 Task: Enable or disable Chrome's password manager.
Action: Mouse moved to (990, 30)
Screenshot: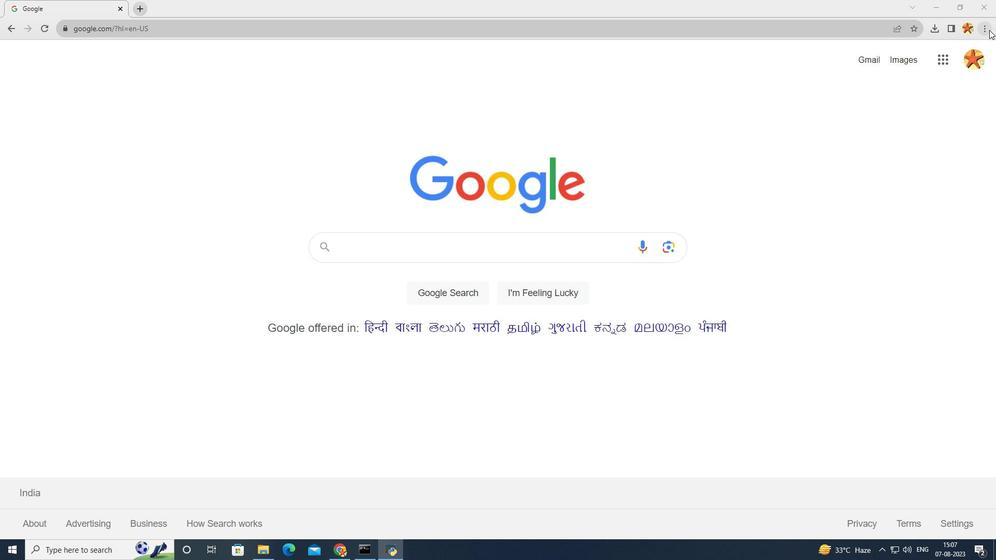 
Action: Mouse pressed left at (990, 30)
Screenshot: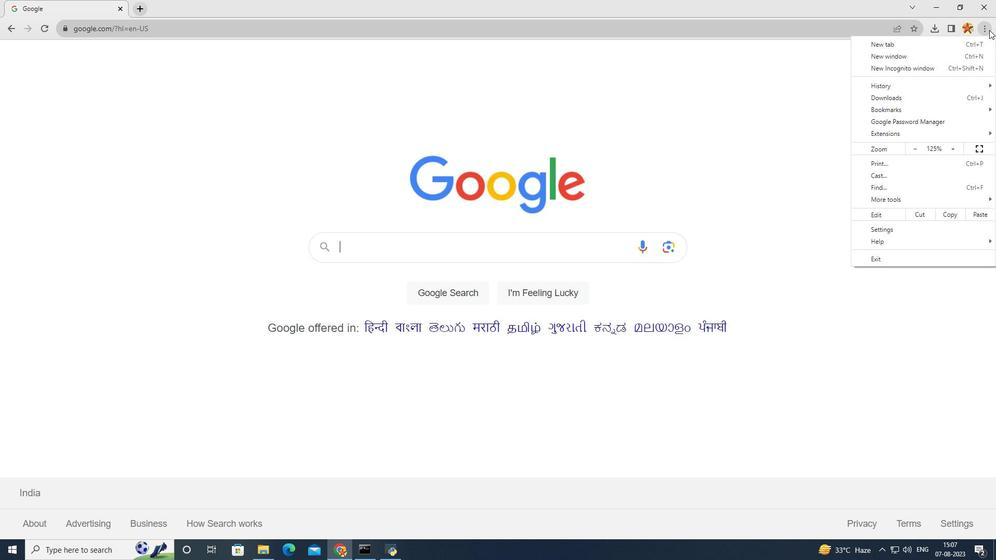
Action: Mouse moved to (938, 123)
Screenshot: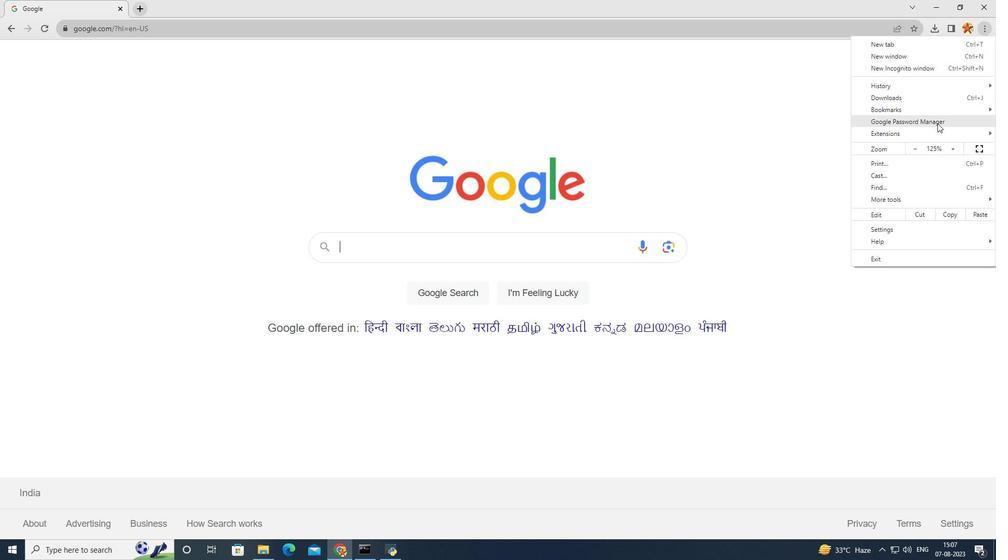 
Action: Mouse pressed left at (938, 123)
Screenshot: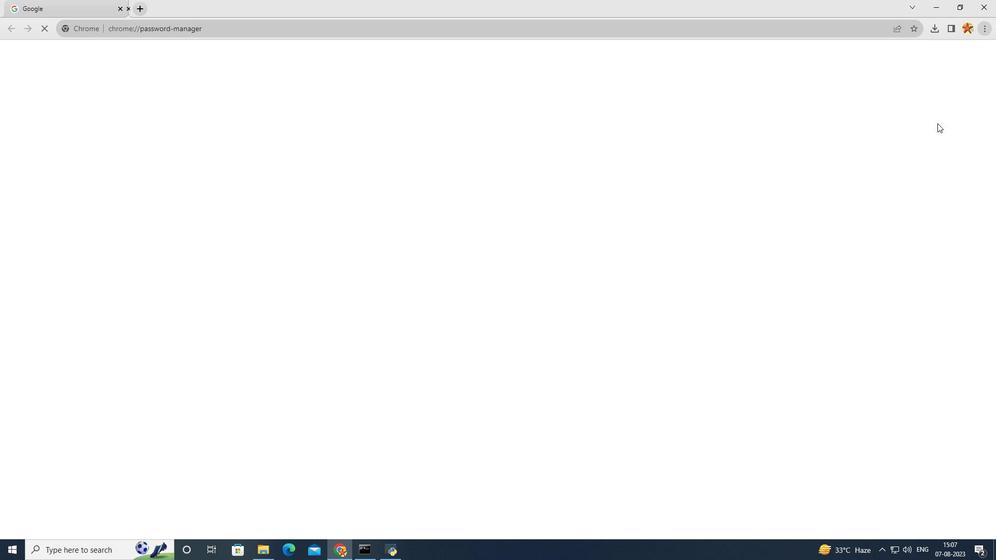 
Action: Mouse moved to (87, 143)
Screenshot: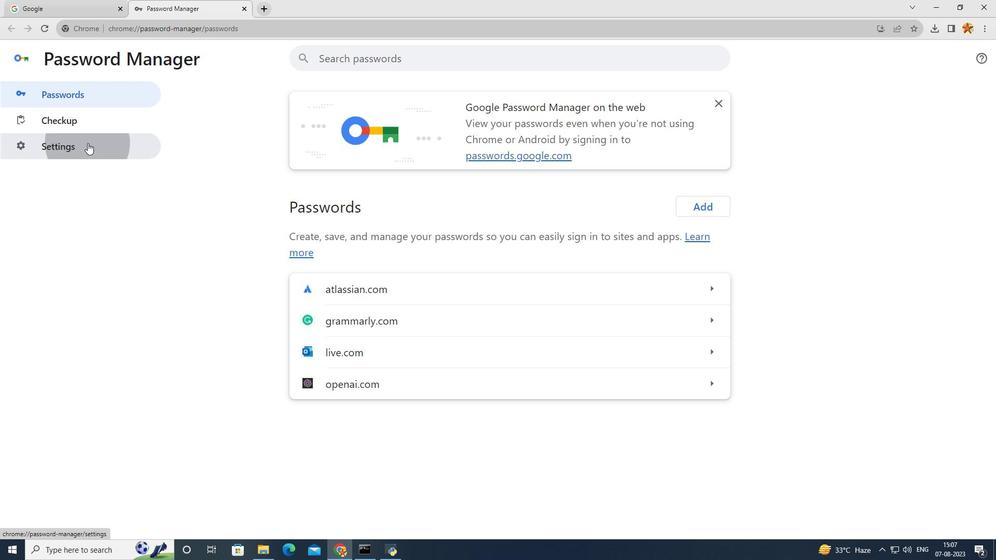
Action: Mouse pressed left at (87, 143)
Screenshot: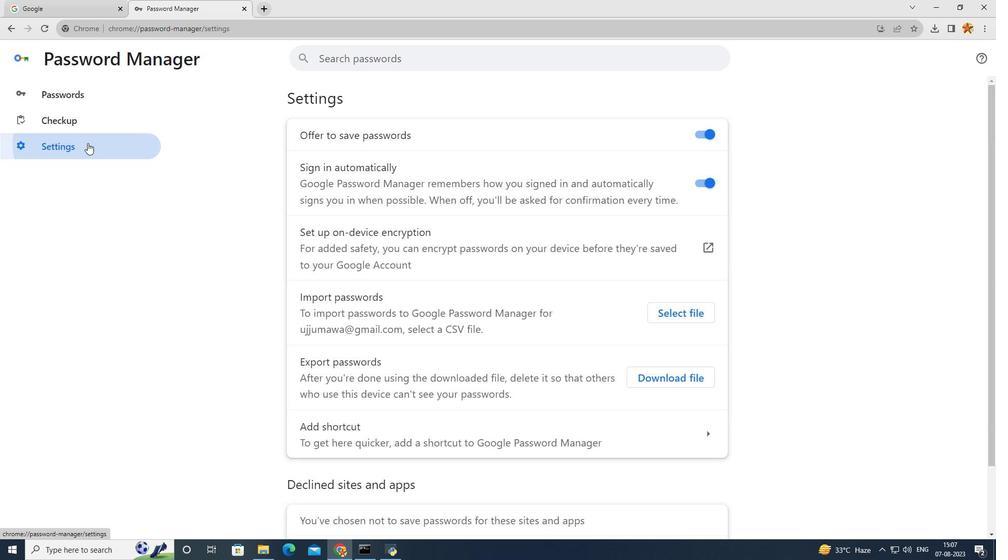 
Action: Mouse moved to (708, 133)
Screenshot: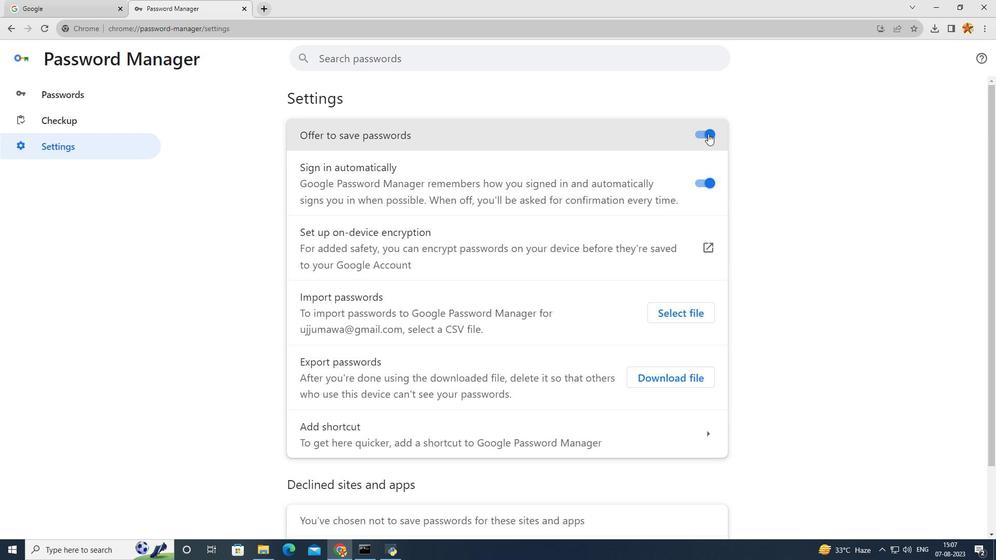 
Action: Mouse pressed left at (708, 133)
Screenshot: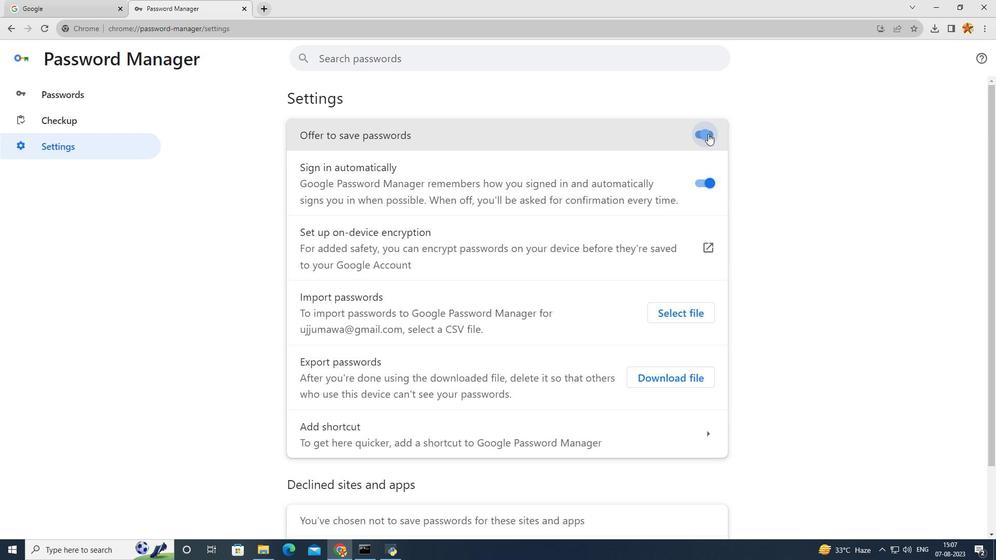 
Action: Mouse moved to (471, 241)
Screenshot: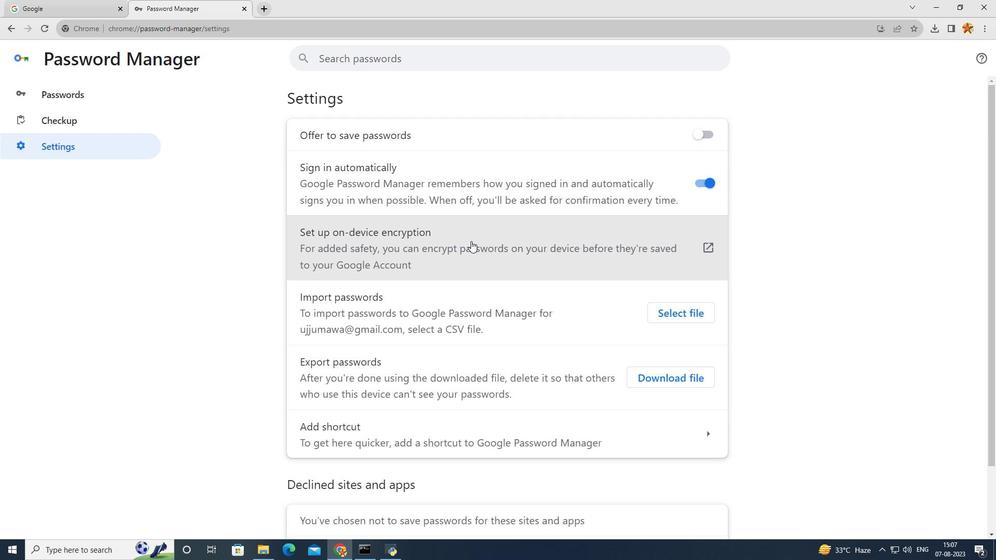 
Action: Mouse scrolled (471, 240) with delta (0, 0)
Screenshot: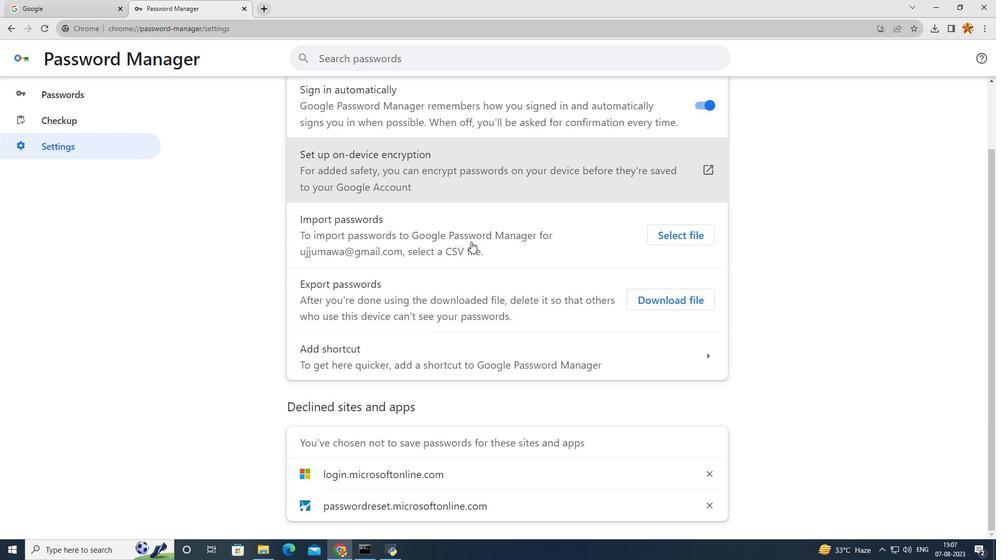 
Action: Mouse scrolled (471, 240) with delta (0, 0)
Screenshot: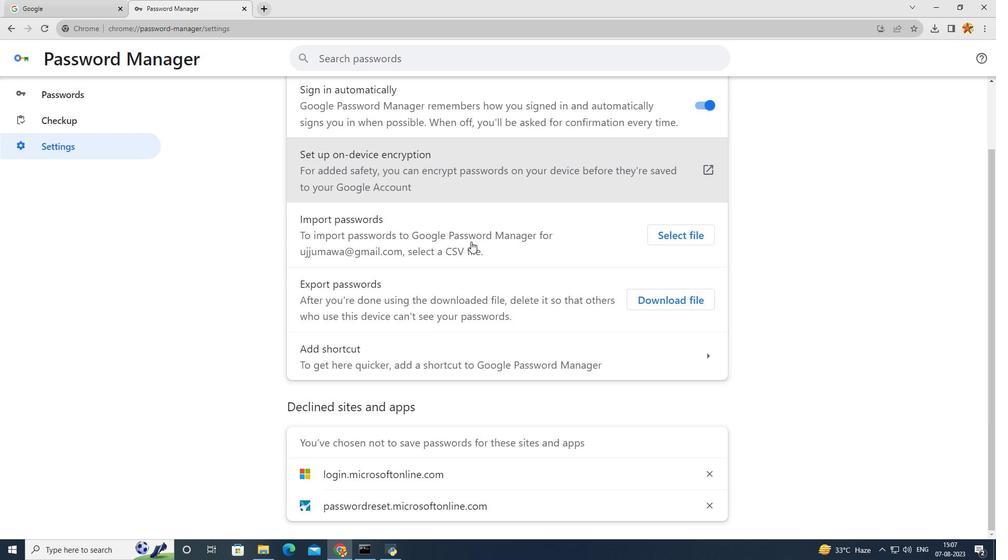 
Action: Mouse scrolled (471, 240) with delta (0, 0)
Screenshot: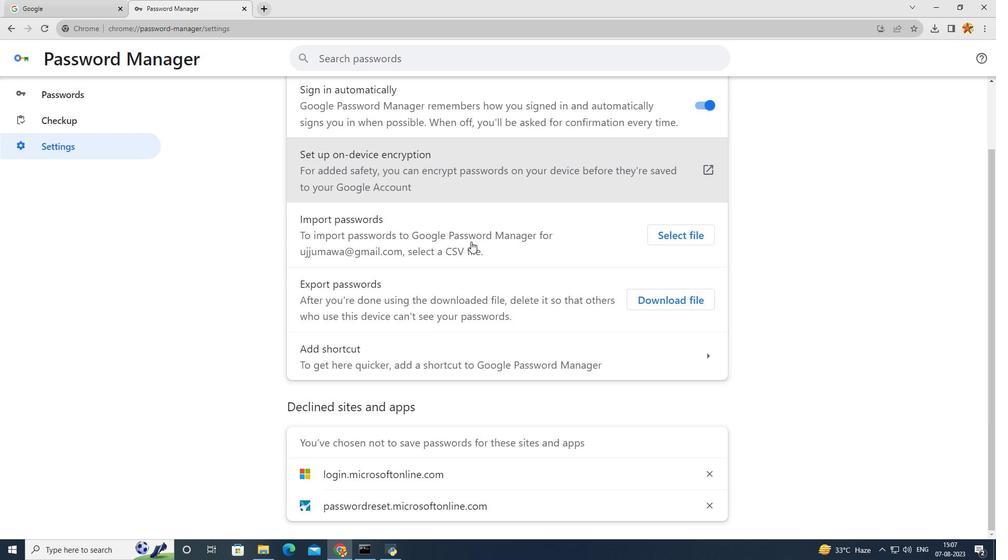 
Action: Mouse scrolled (471, 240) with delta (0, 0)
Screenshot: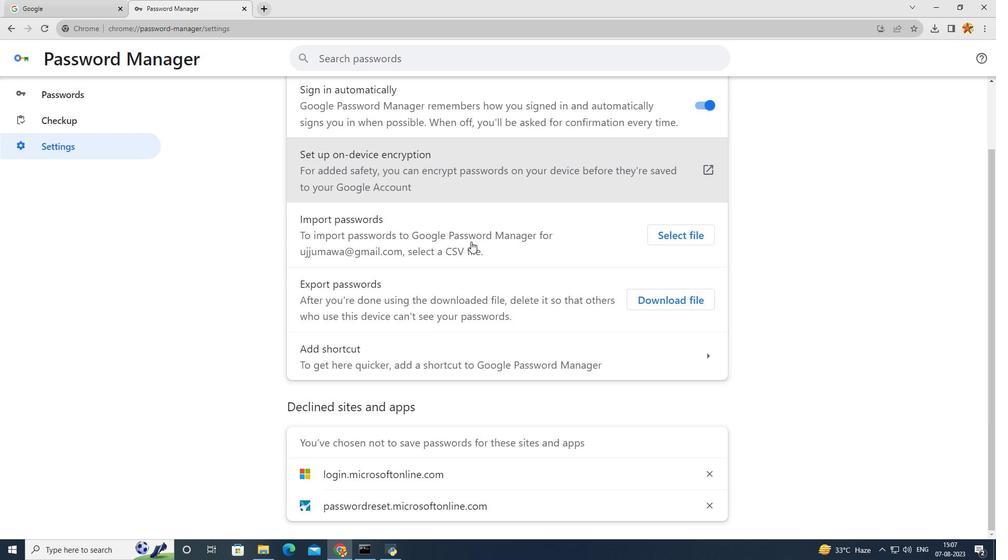 
Action: Mouse scrolled (471, 240) with delta (0, 0)
Screenshot: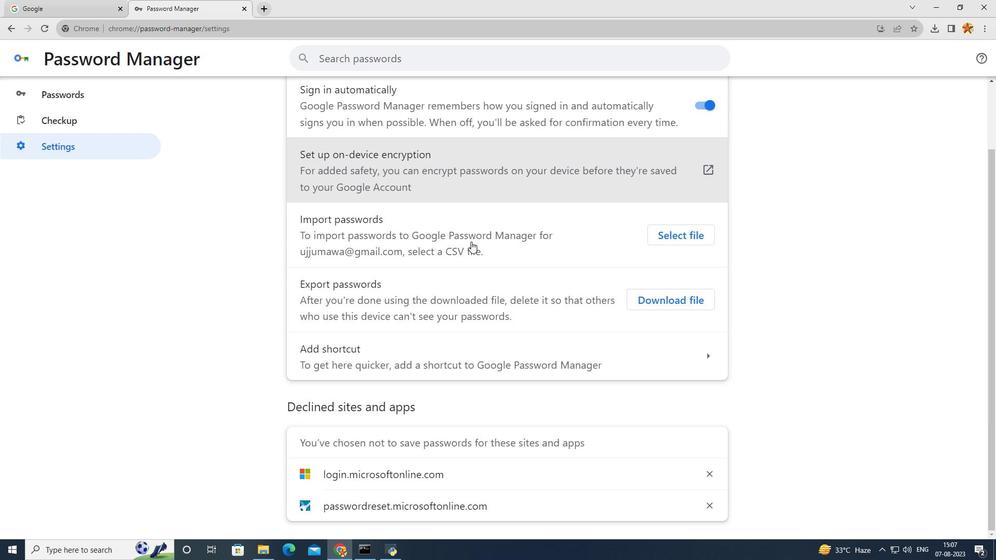 
Action: Mouse moved to (471, 241)
Screenshot: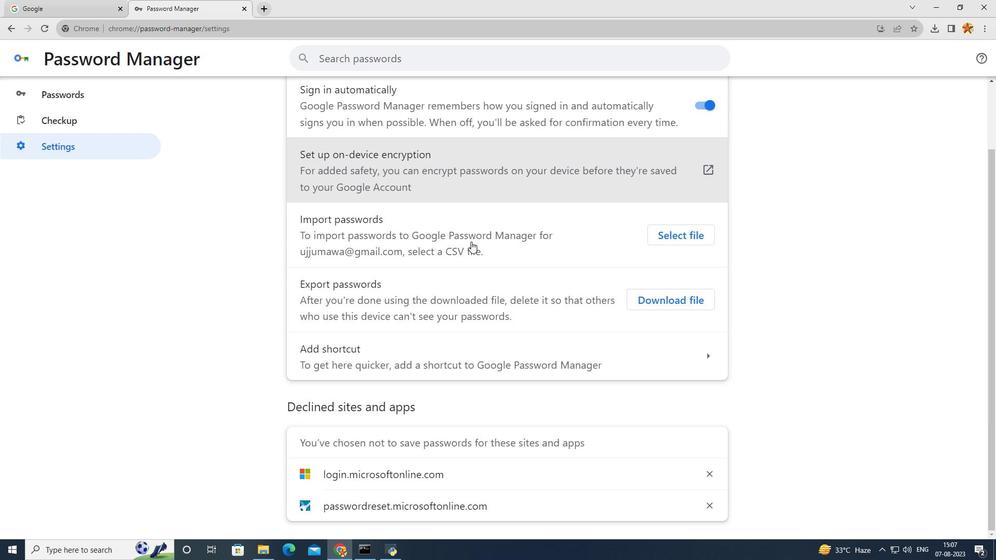 
Action: Mouse scrolled (471, 241) with delta (0, 0)
Screenshot: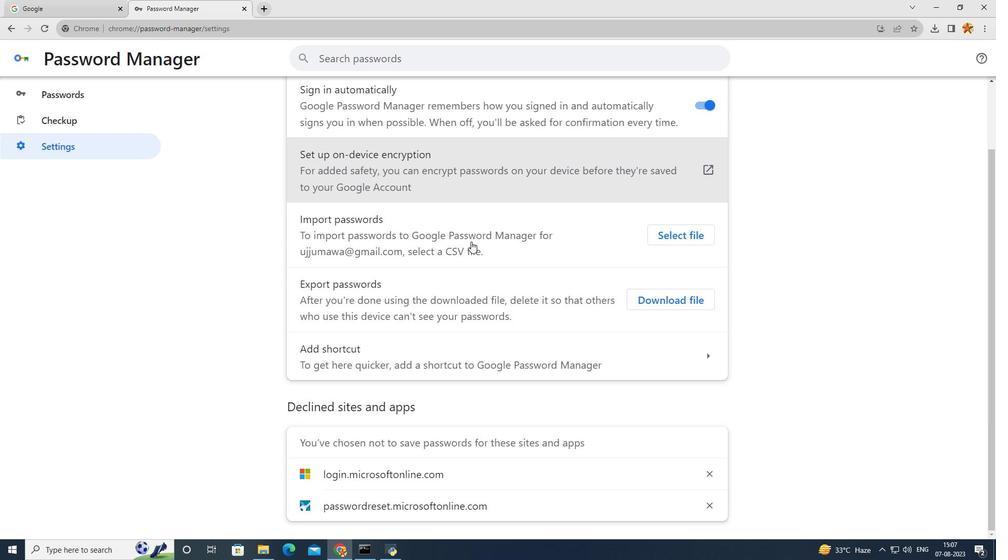 
Action: Mouse scrolled (471, 241) with delta (0, 0)
Screenshot: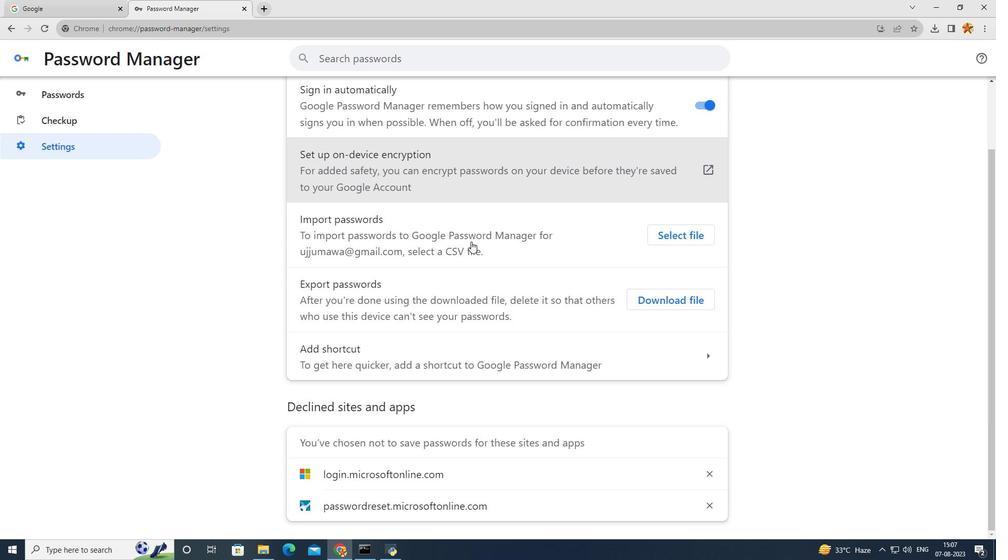 
Action: Mouse moved to (484, 413)
Screenshot: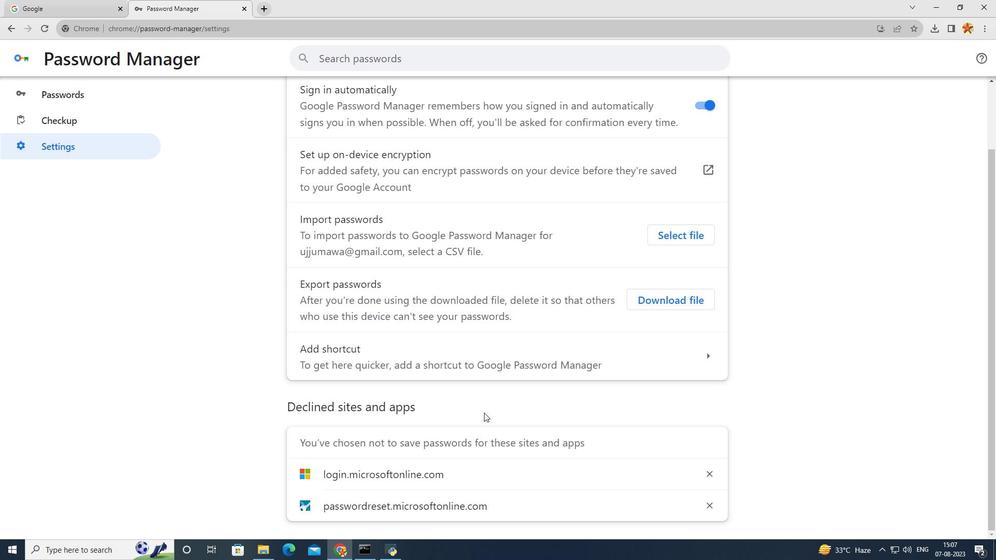 
Action: Mouse scrolled (484, 413) with delta (0, 0)
Screenshot: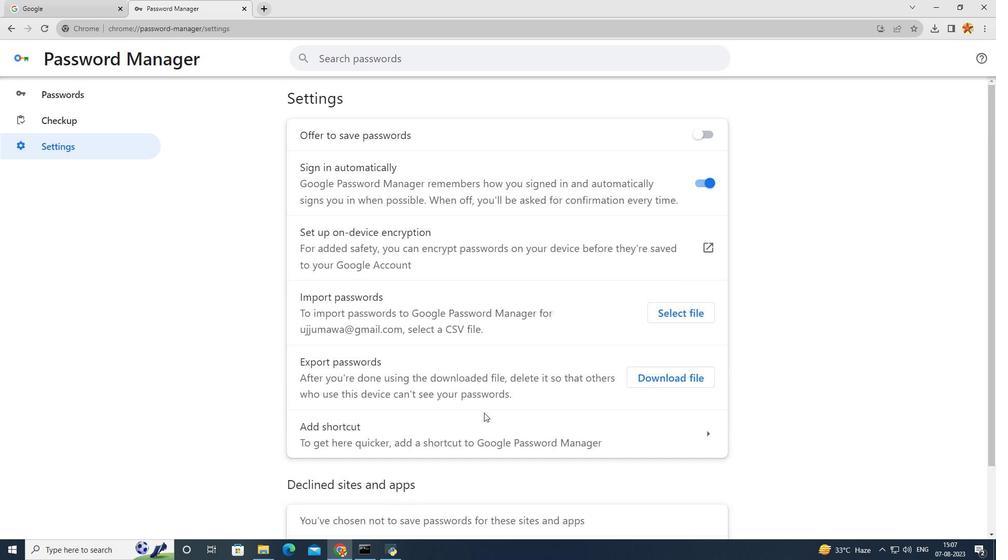 
Action: Mouse scrolled (484, 413) with delta (0, 0)
Screenshot: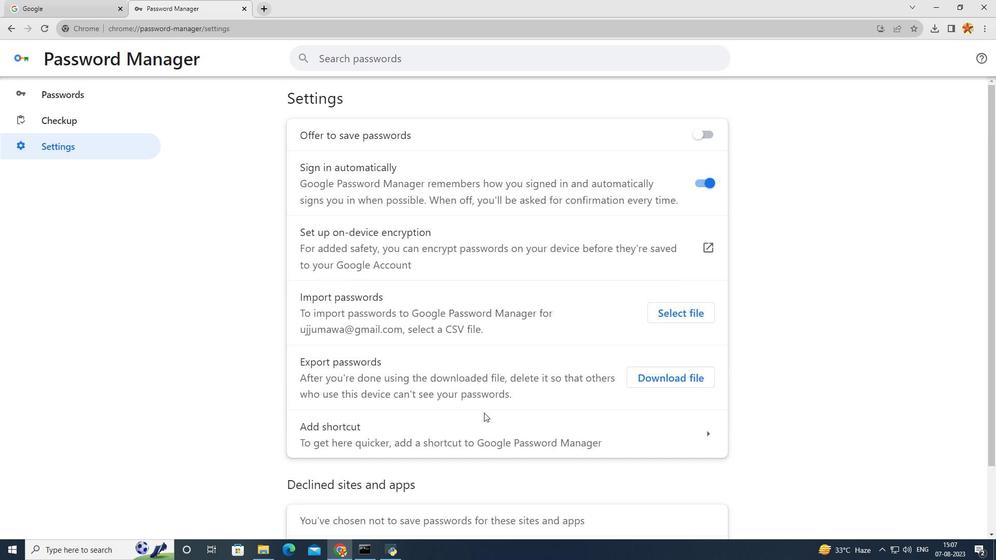 
Action: Mouse scrolled (484, 413) with delta (0, 0)
Screenshot: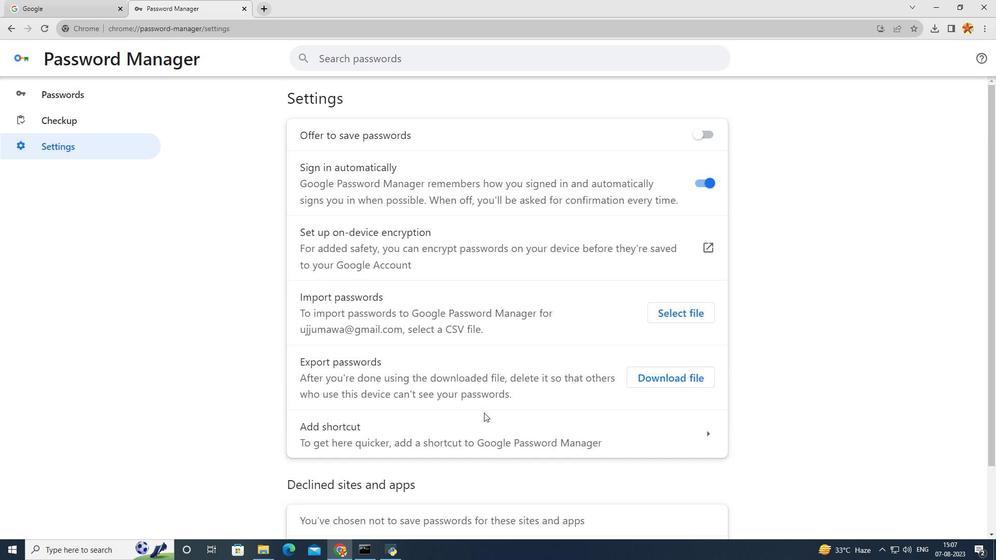 
Action: Mouse moved to (716, 139)
Screenshot: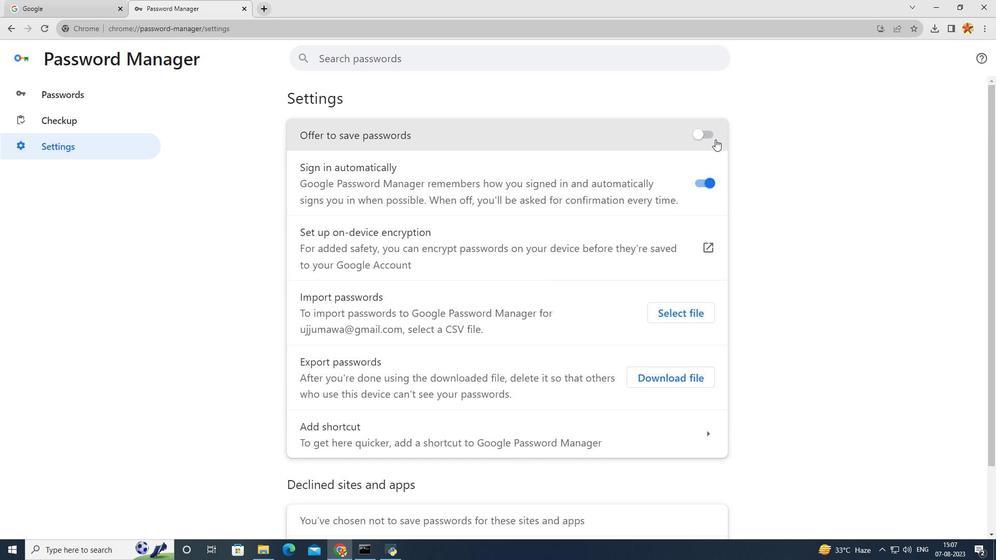 
Action: Mouse pressed left at (716, 139)
Screenshot: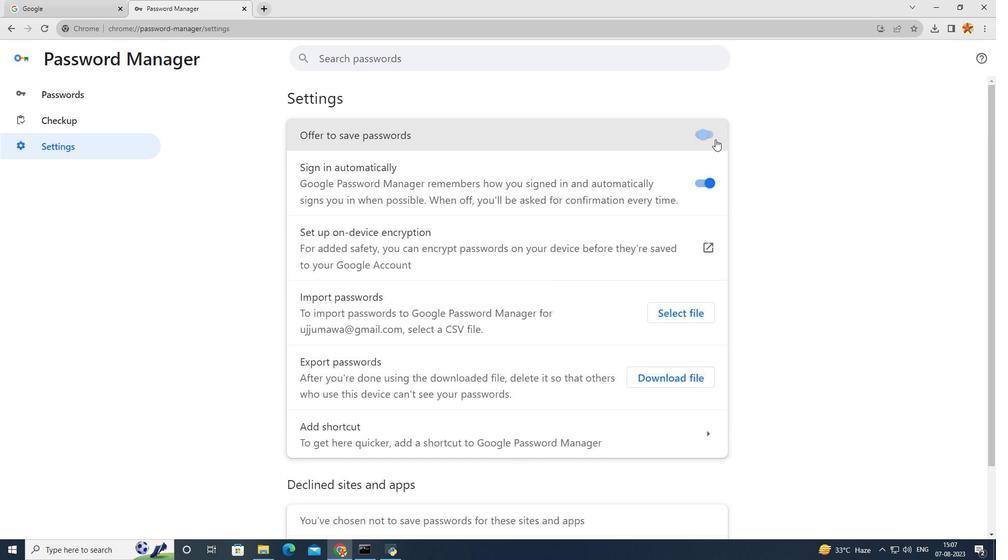 
Action: Mouse moved to (823, 276)
Screenshot: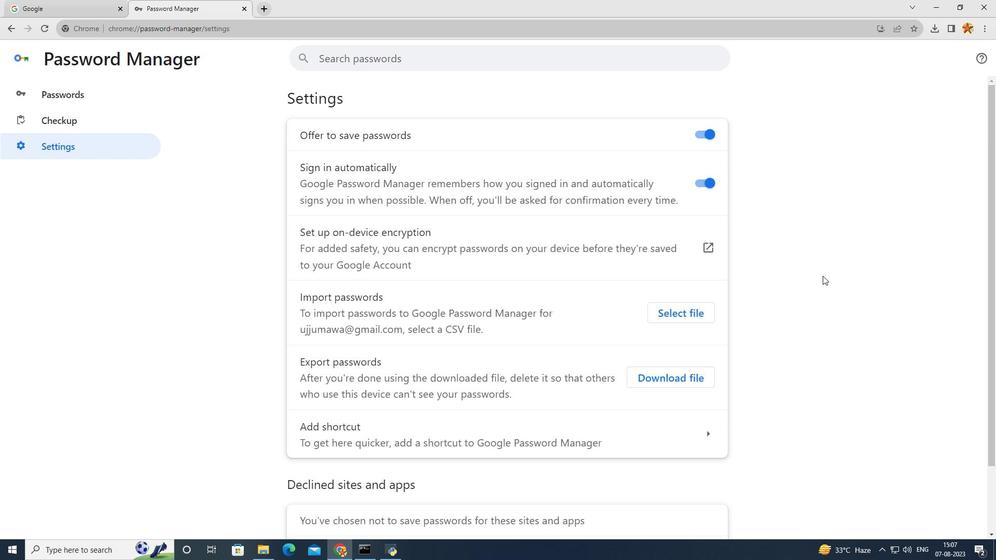 
Action: Mouse pressed left at (823, 276)
Screenshot: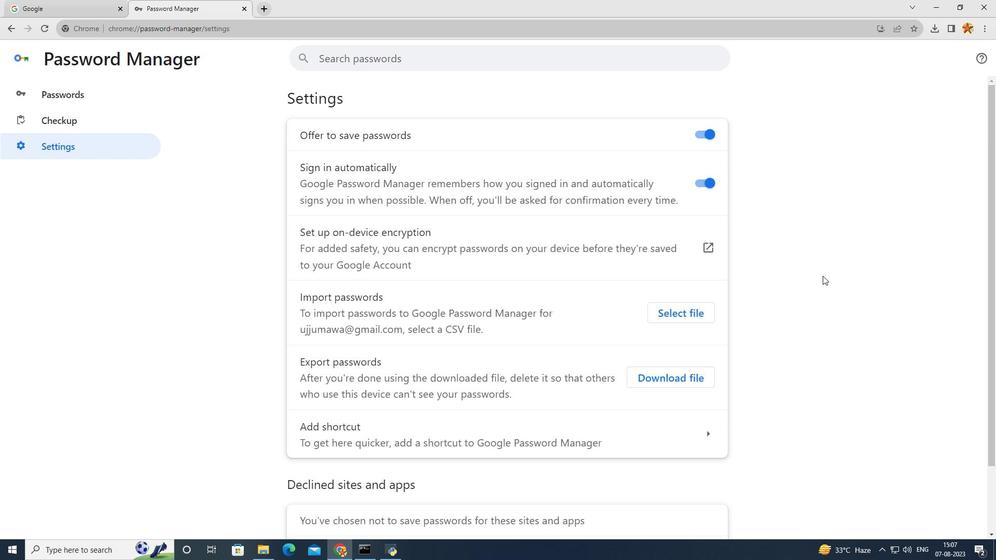 
